 Task: Start in the project ZestTech the sprint 'Galaxy Quest', with a duration of 2 weeks.
Action: Mouse moved to (321, 90)
Screenshot: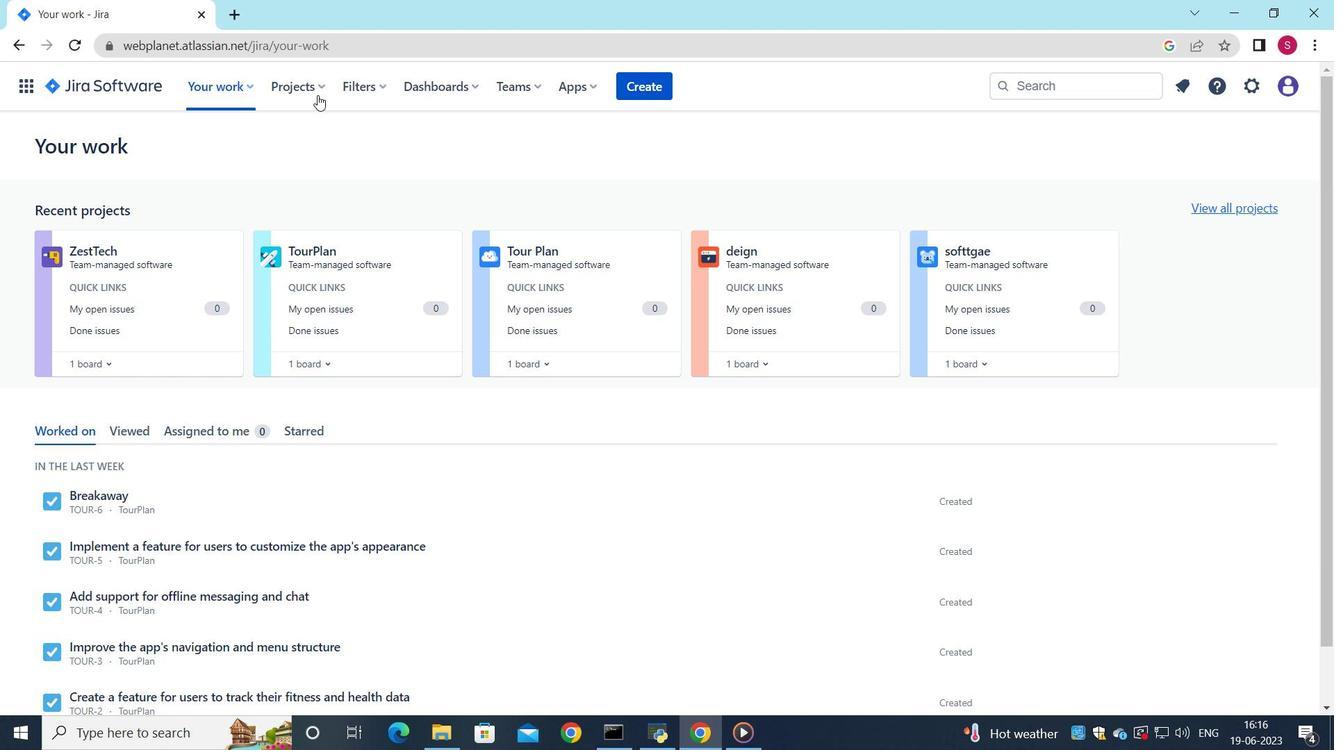 
Action: Mouse pressed left at (321, 90)
Screenshot: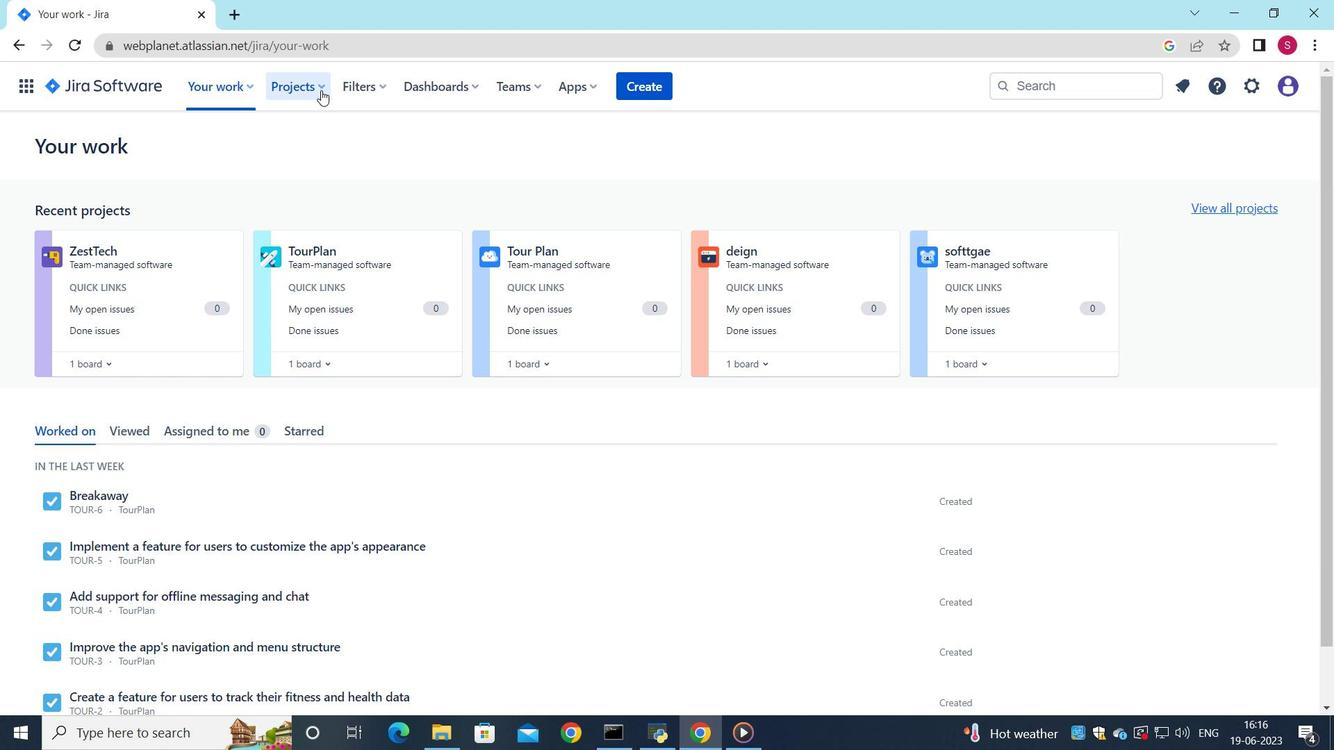 
Action: Mouse moved to (326, 168)
Screenshot: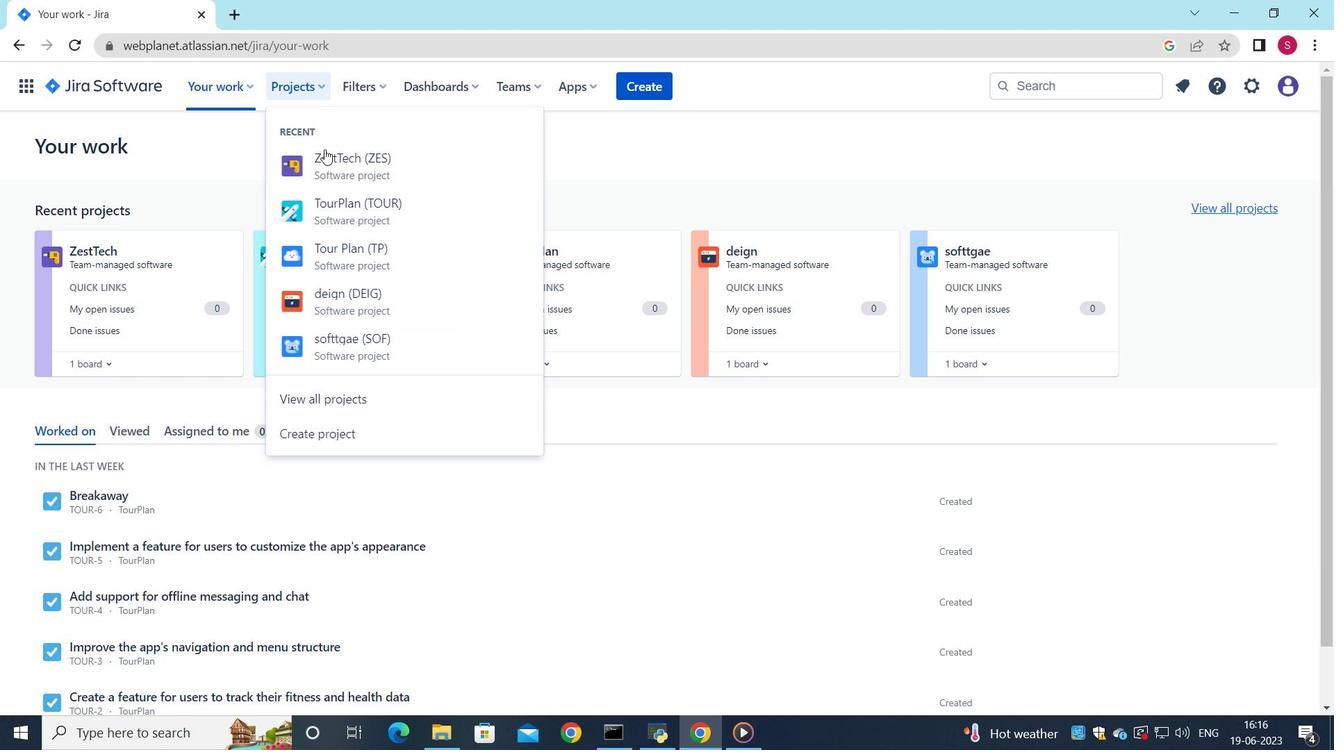 
Action: Mouse pressed left at (326, 168)
Screenshot: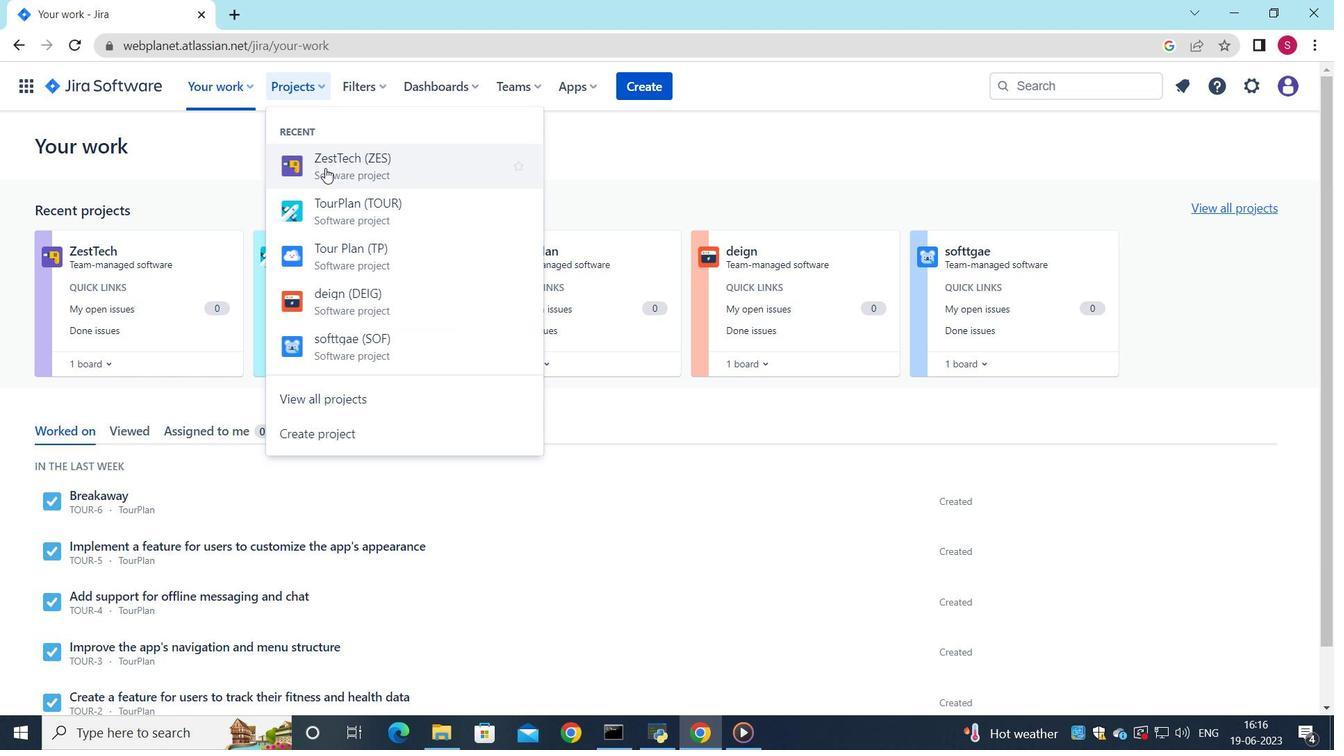 
Action: Mouse moved to (62, 266)
Screenshot: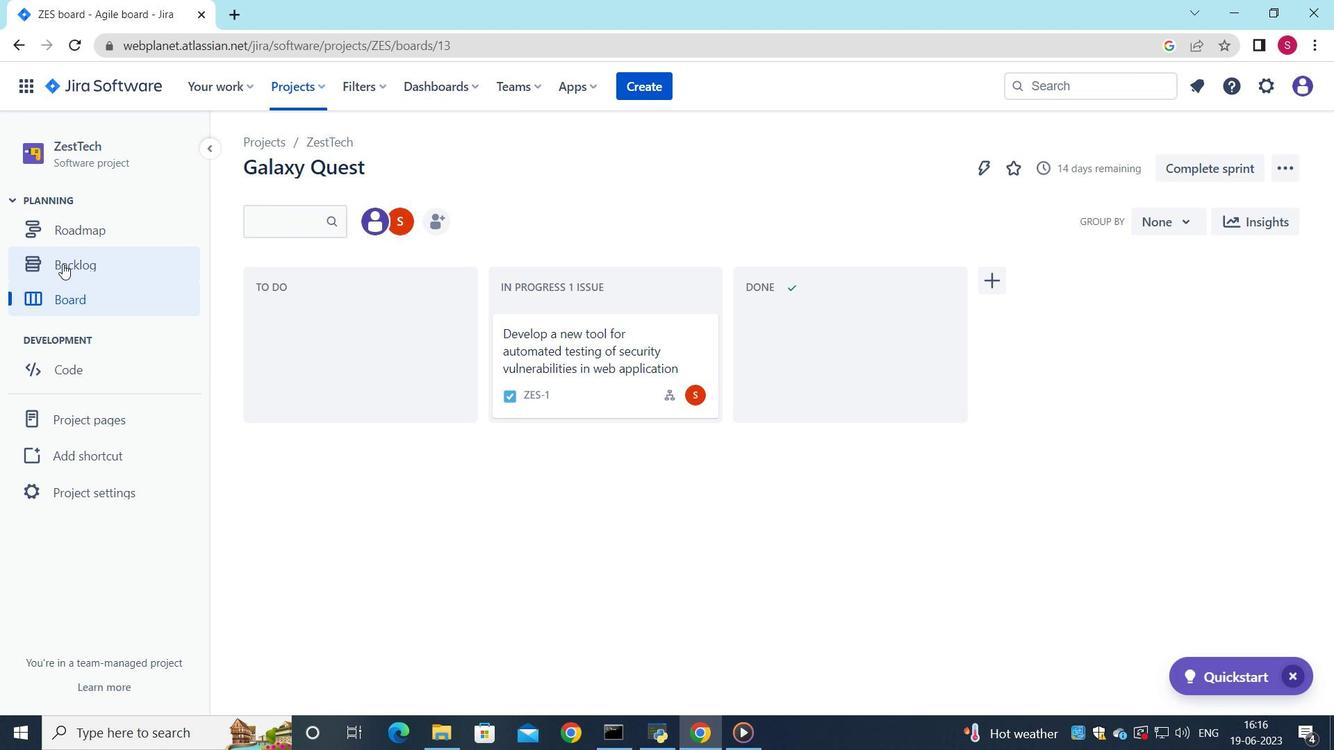 
Action: Mouse pressed left at (62, 266)
Screenshot: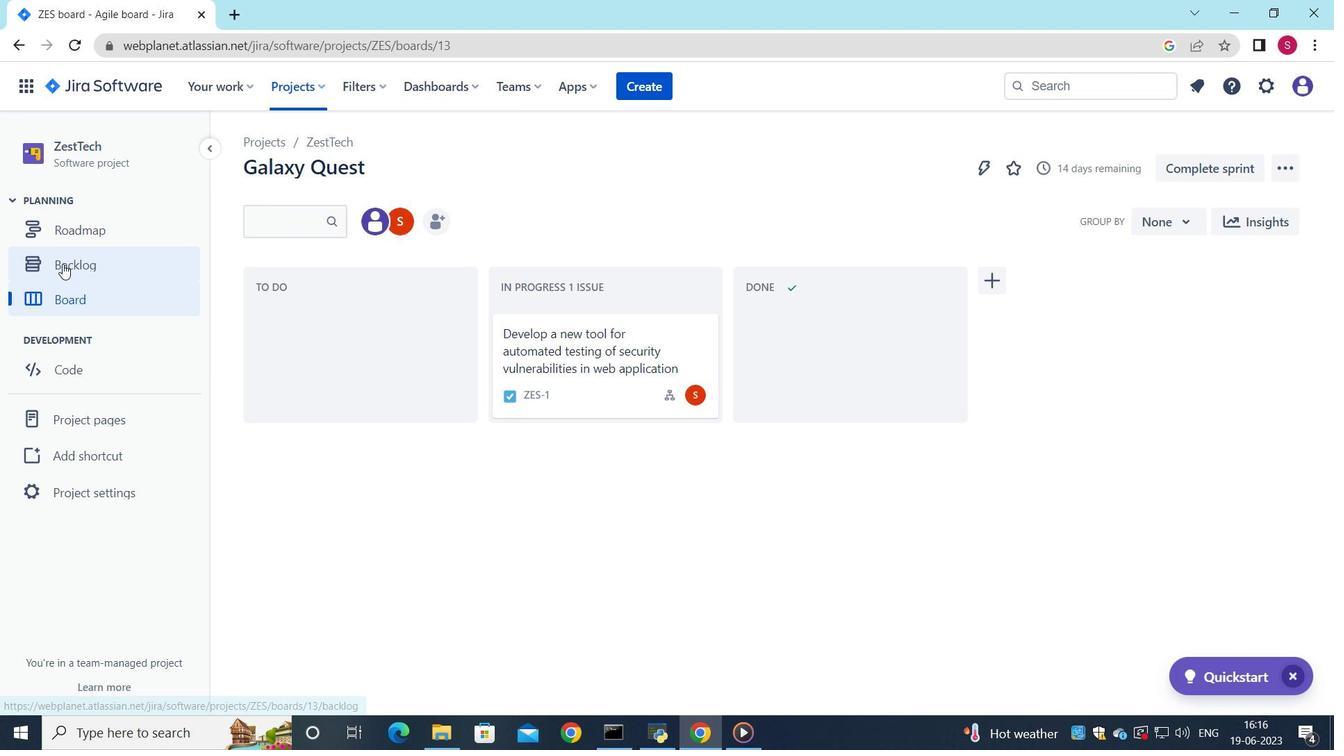 
Action: Mouse moved to (1272, 421)
Screenshot: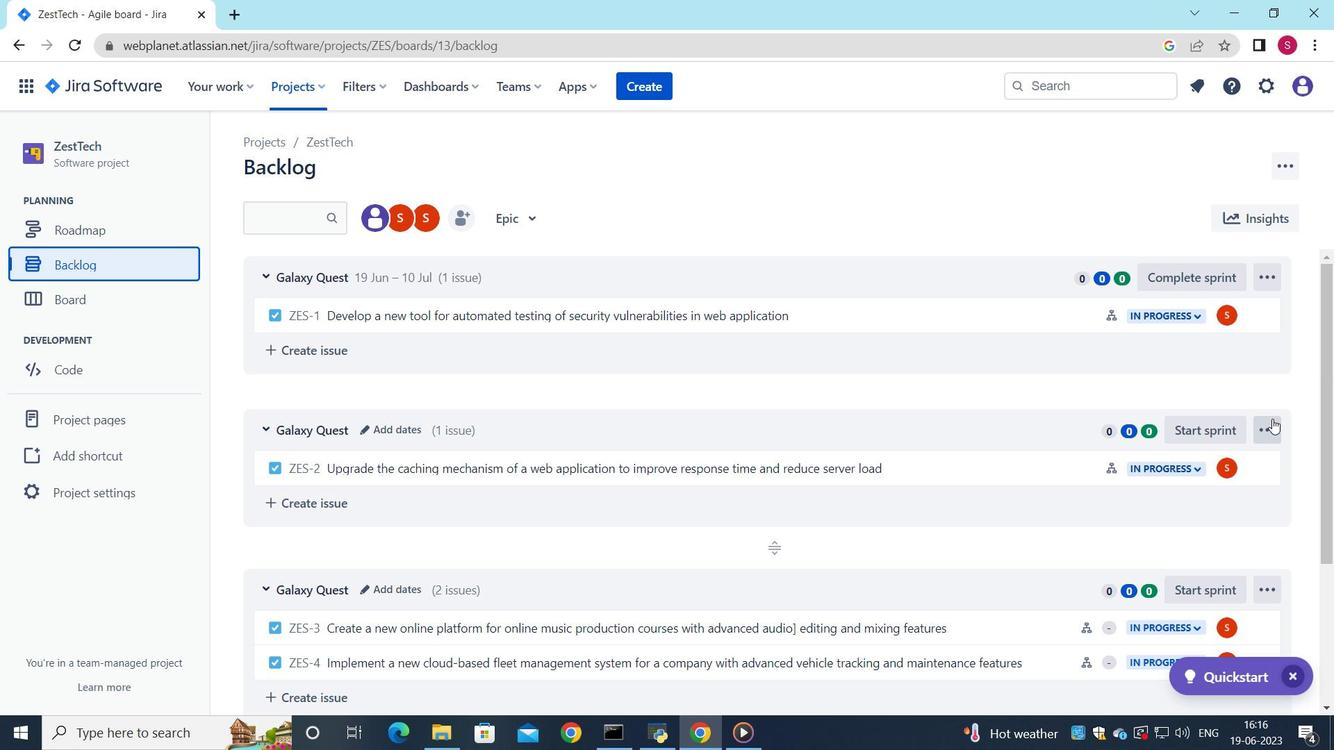 
Action: Mouse pressed left at (1272, 421)
Screenshot: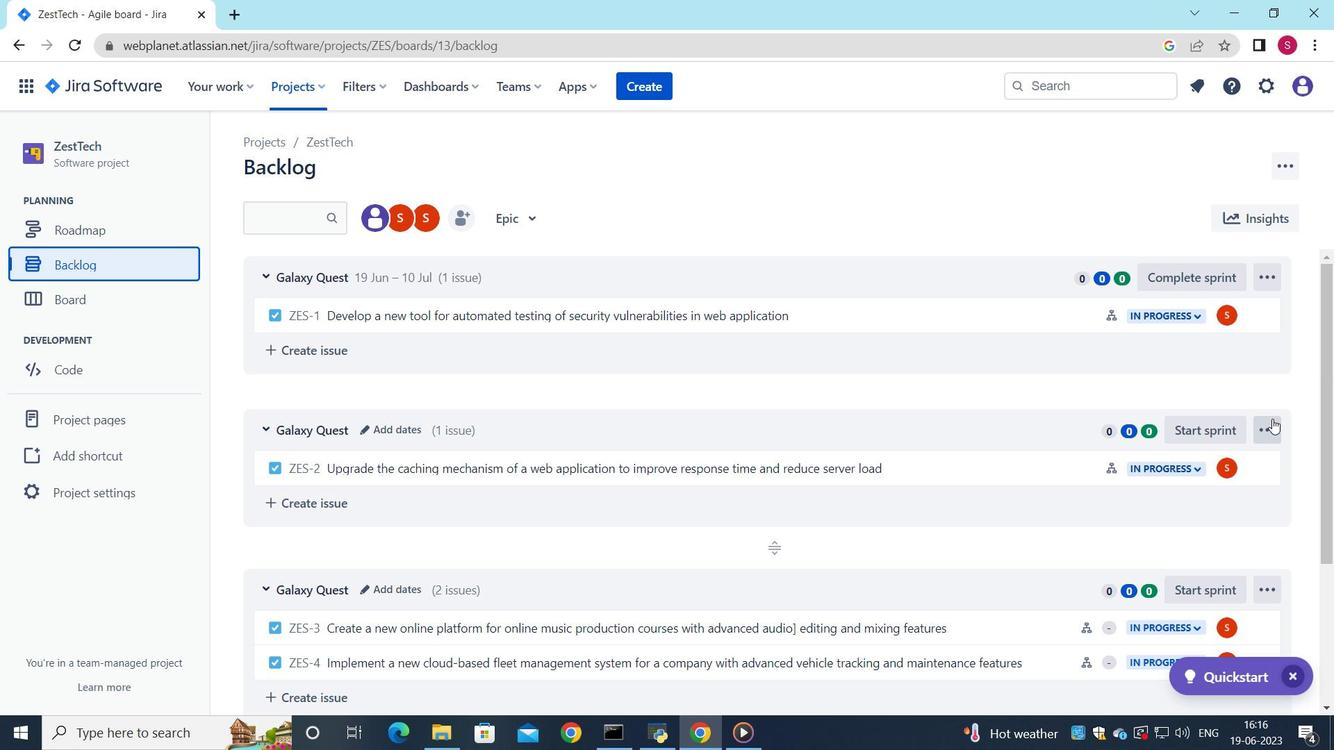
Action: Mouse moved to (1207, 430)
Screenshot: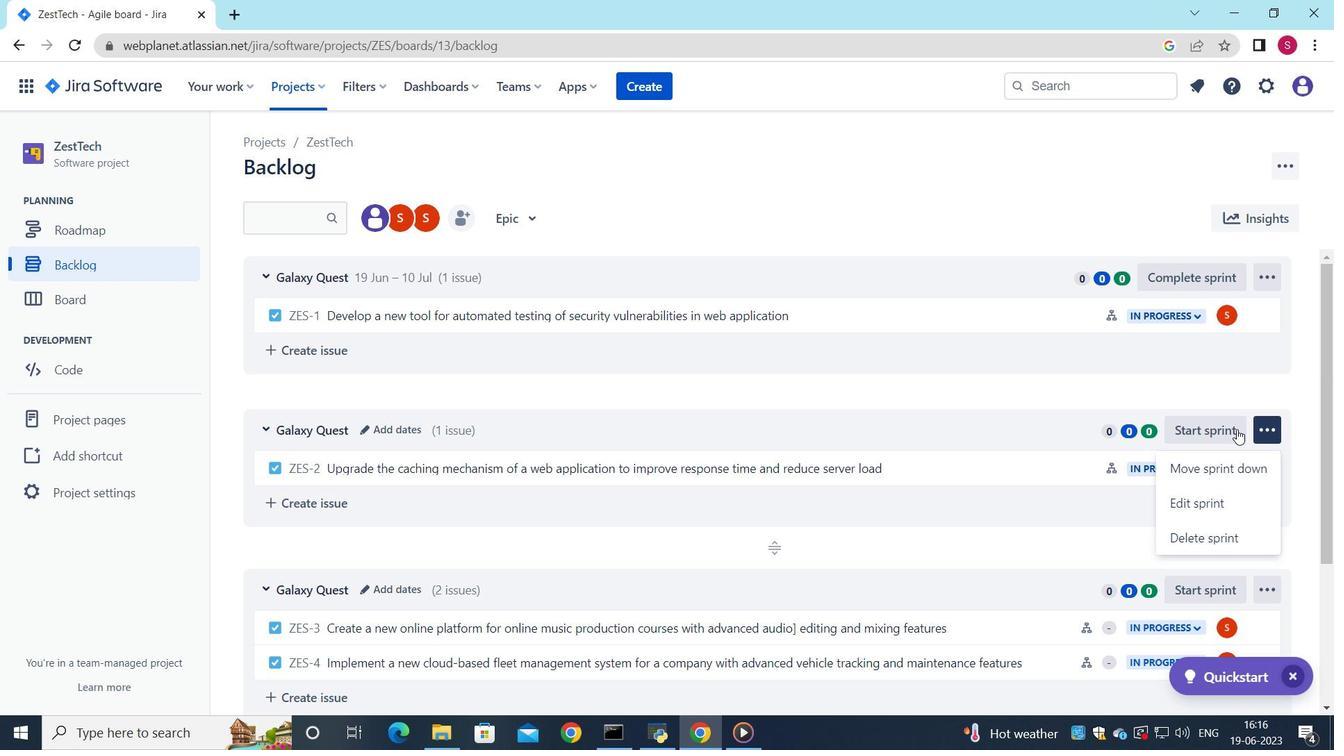 
Action: Mouse pressed left at (1207, 430)
Screenshot: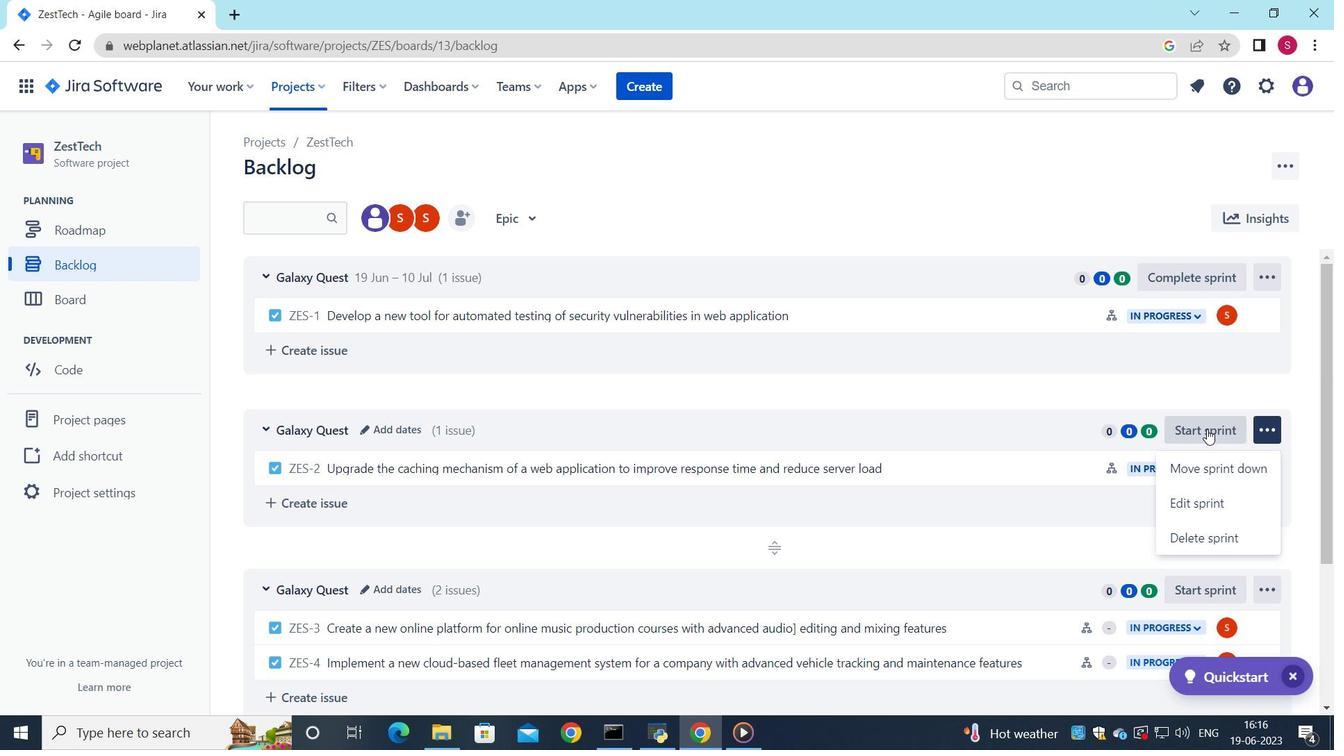
Action: Mouse moved to (622, 305)
Screenshot: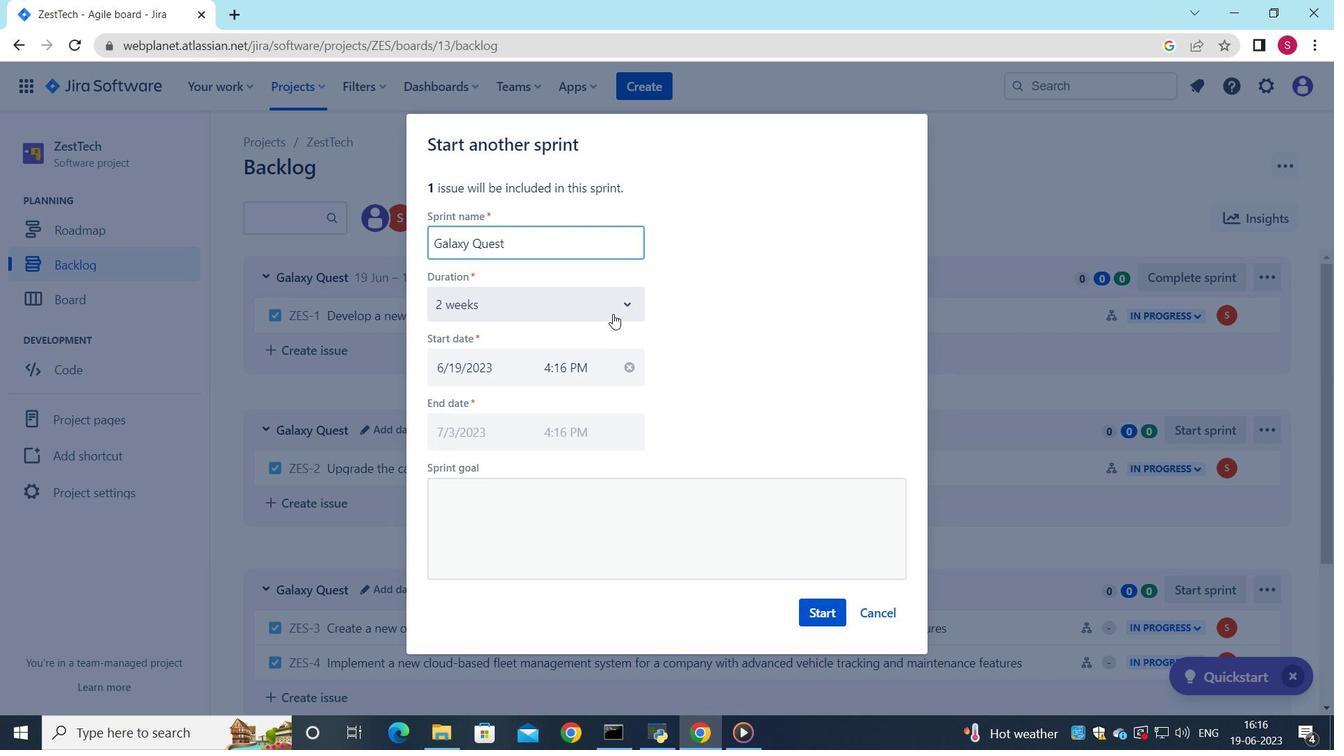
Action: Mouse pressed left at (622, 305)
Screenshot: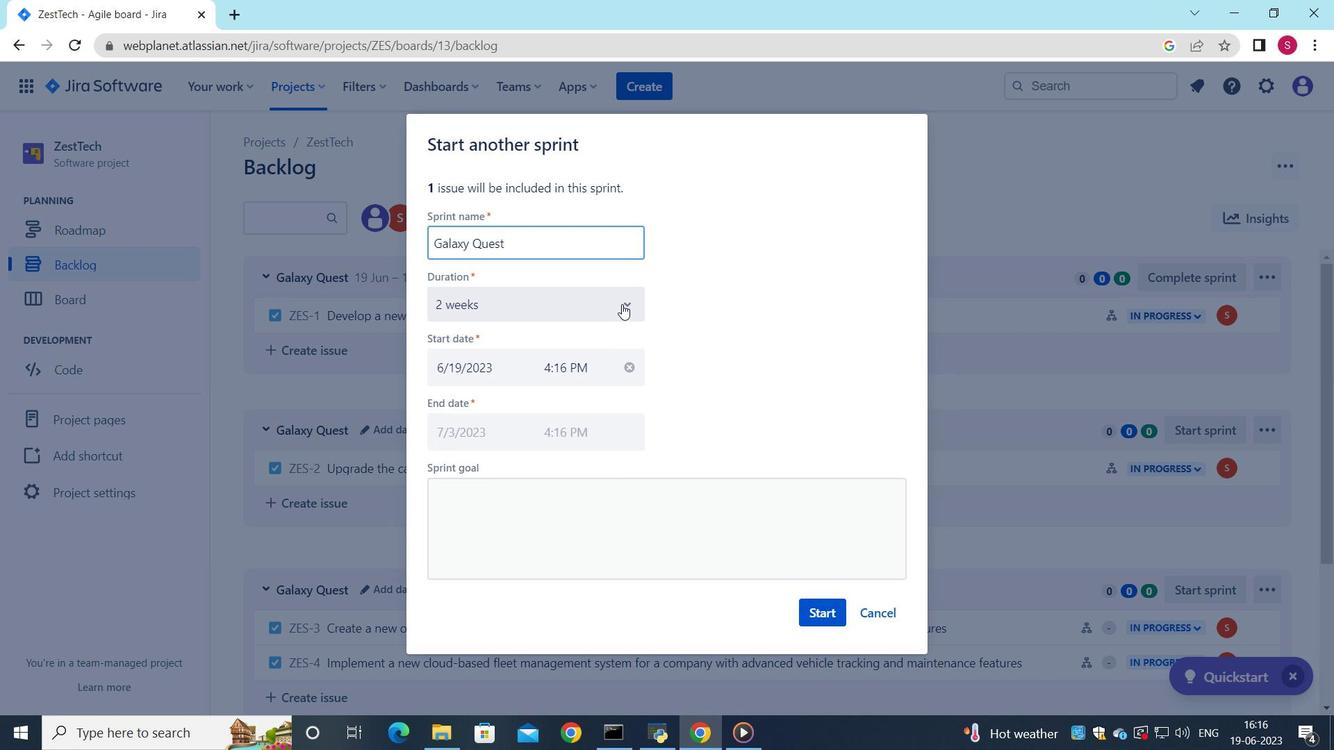
Action: Mouse moved to (547, 378)
Screenshot: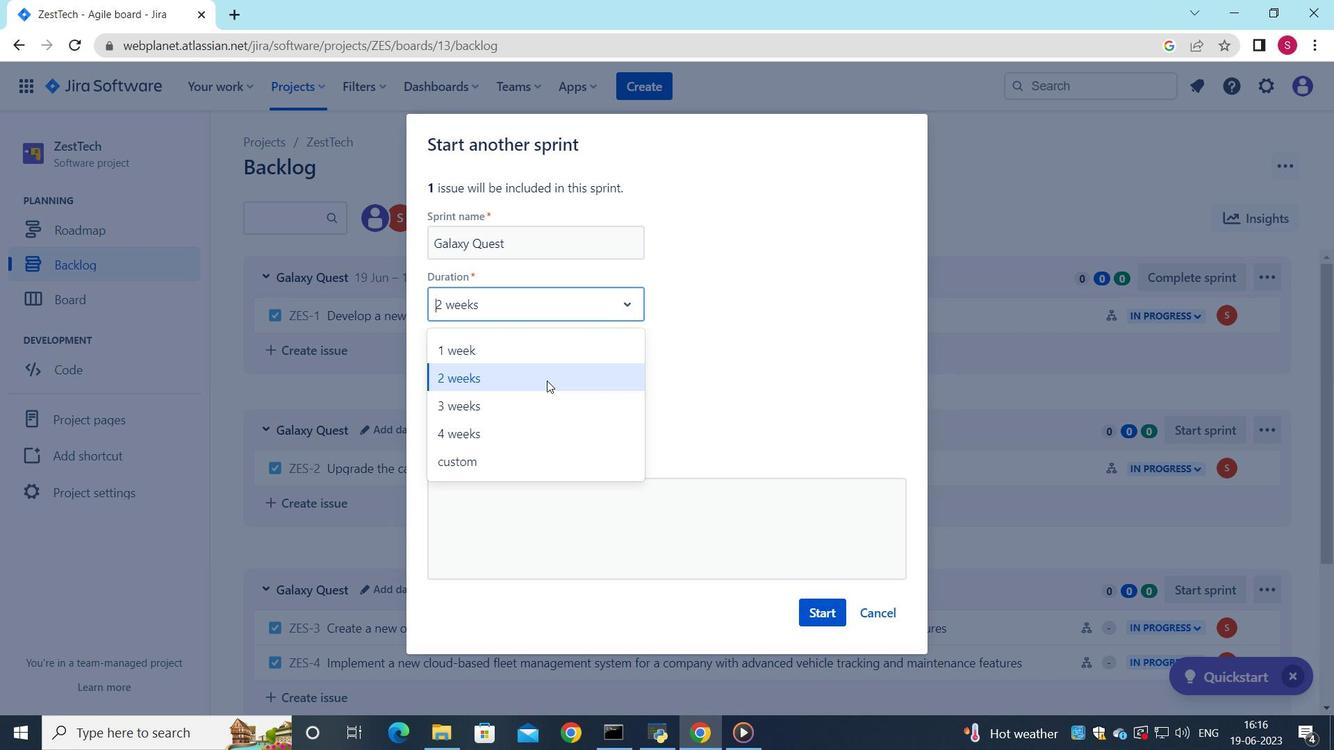 
Action: Mouse pressed left at (547, 378)
Screenshot: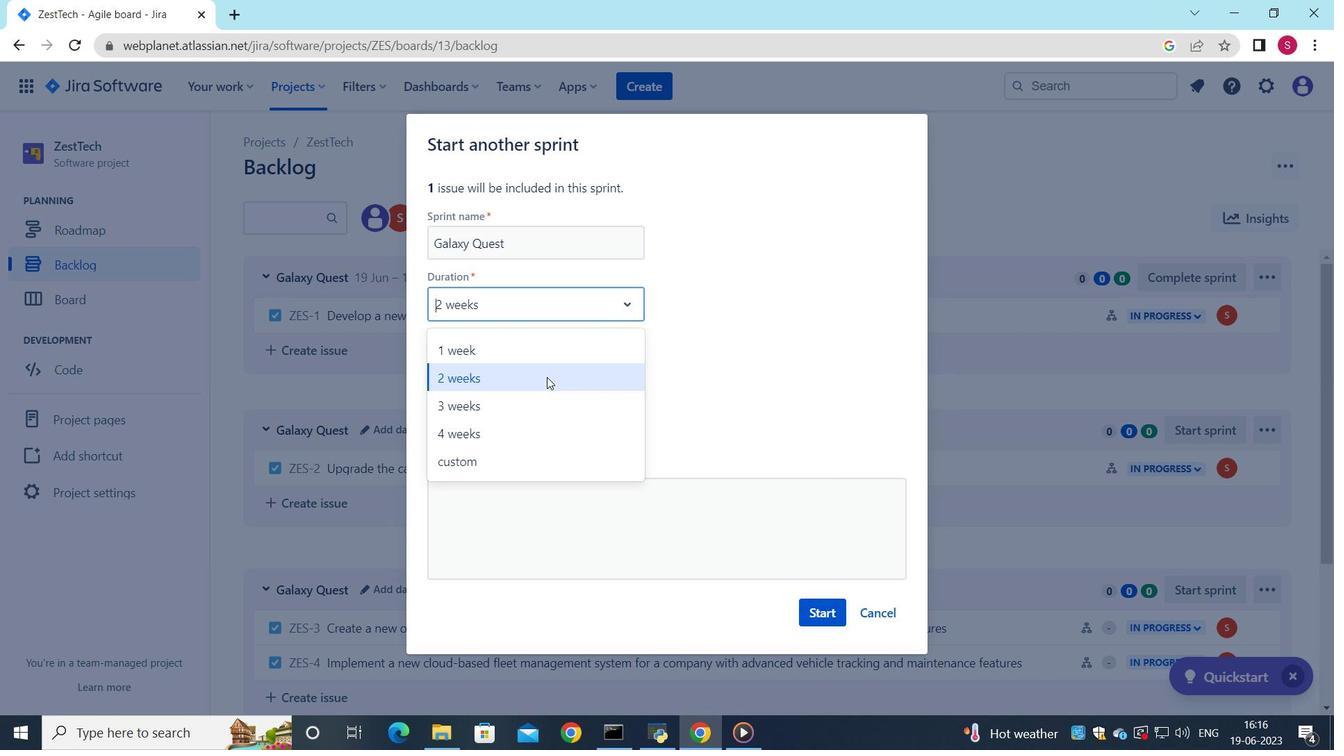 
Action: Mouse moved to (821, 610)
Screenshot: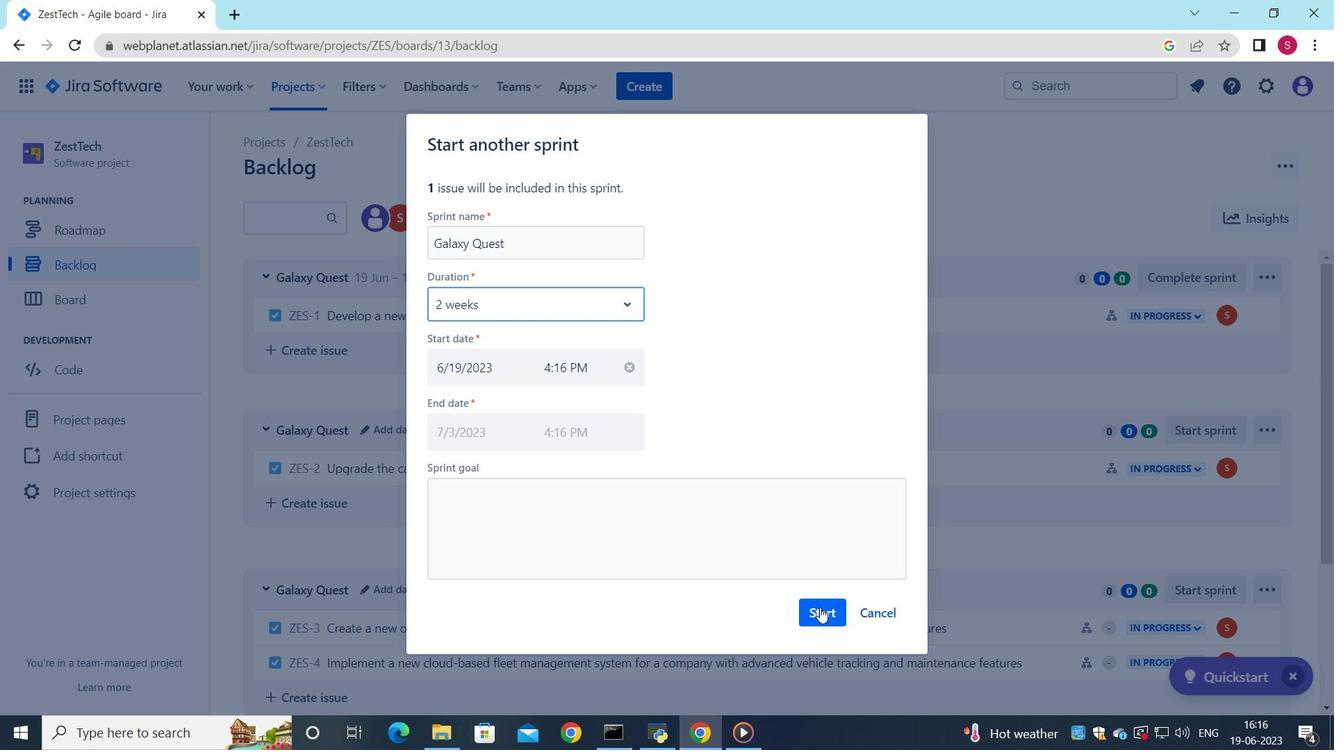 
Action: Mouse pressed left at (821, 610)
Screenshot: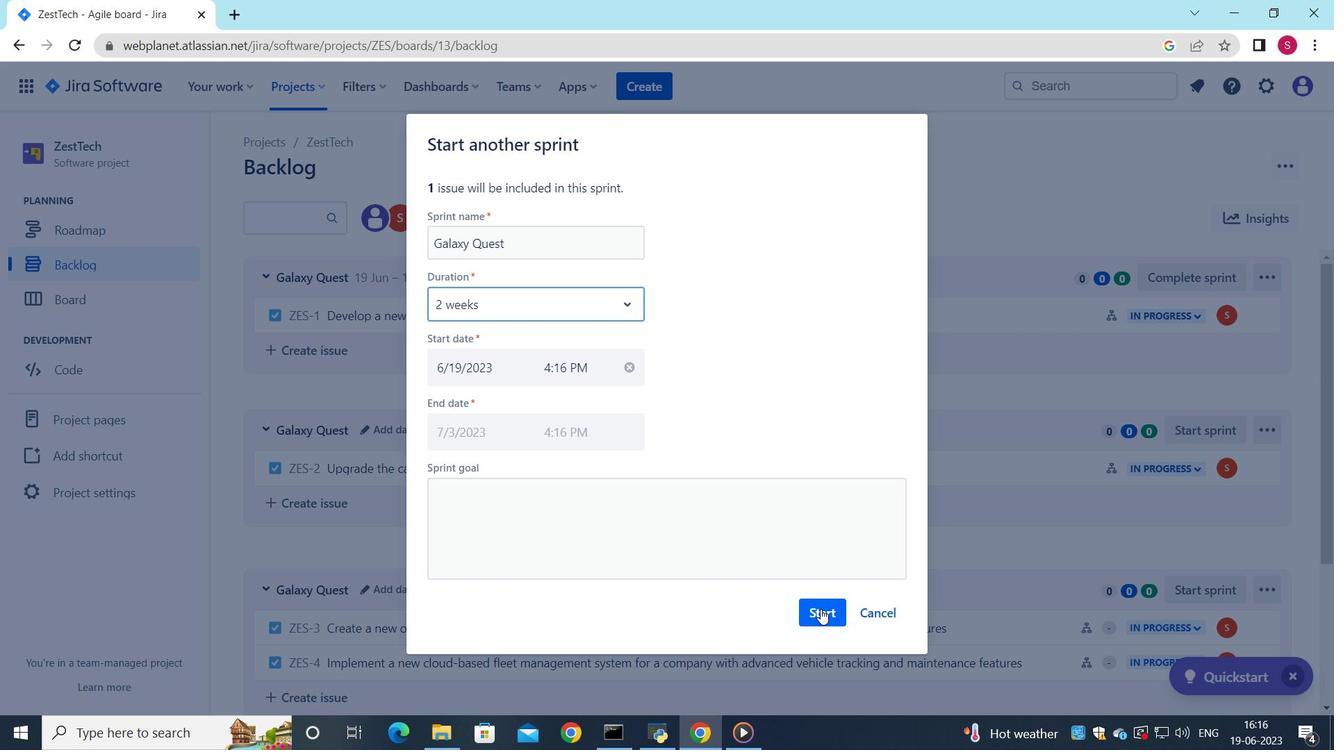 
